 Task: Add Hilary's Eat Well Organic World's Best Veggie Burgers to the cart.
Action: Mouse moved to (22, 64)
Screenshot: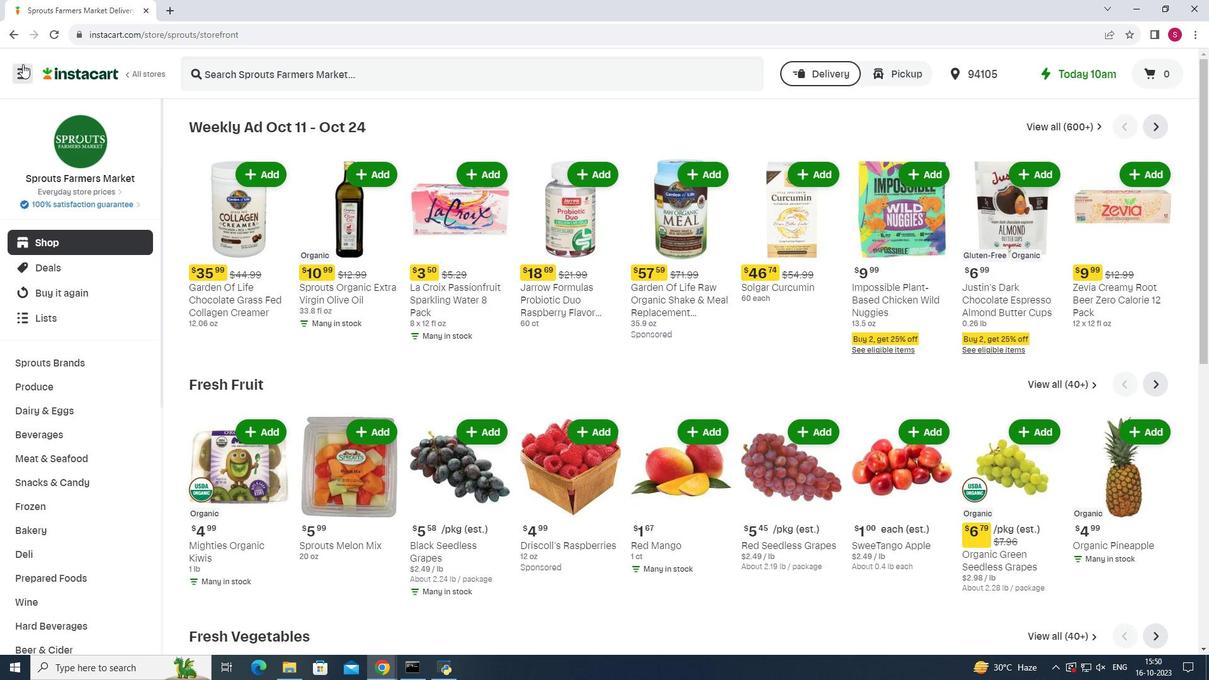 
Action: Mouse pressed left at (22, 64)
Screenshot: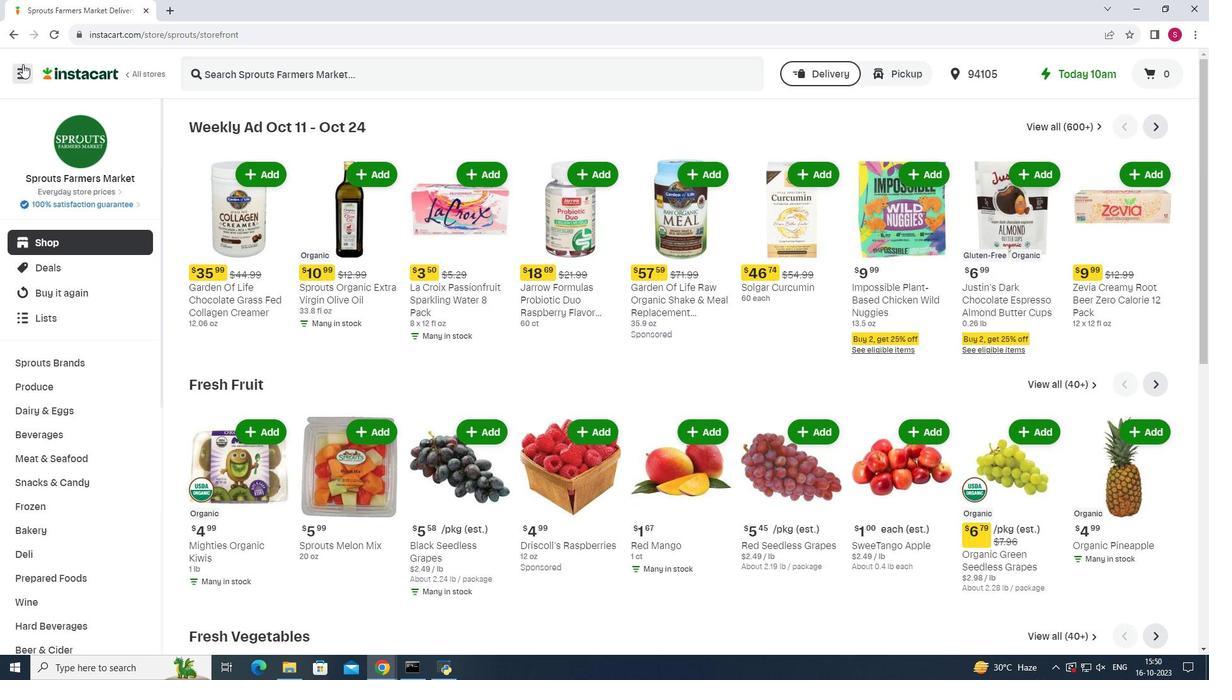 
Action: Mouse moved to (63, 331)
Screenshot: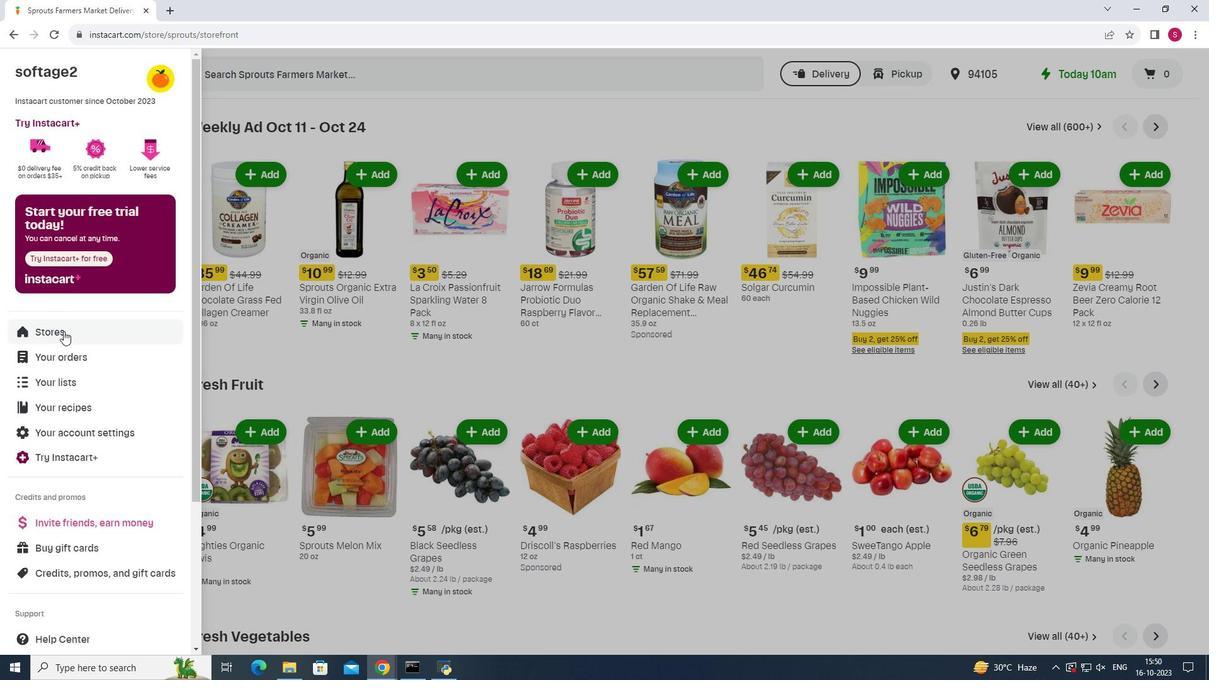 
Action: Mouse pressed left at (63, 331)
Screenshot: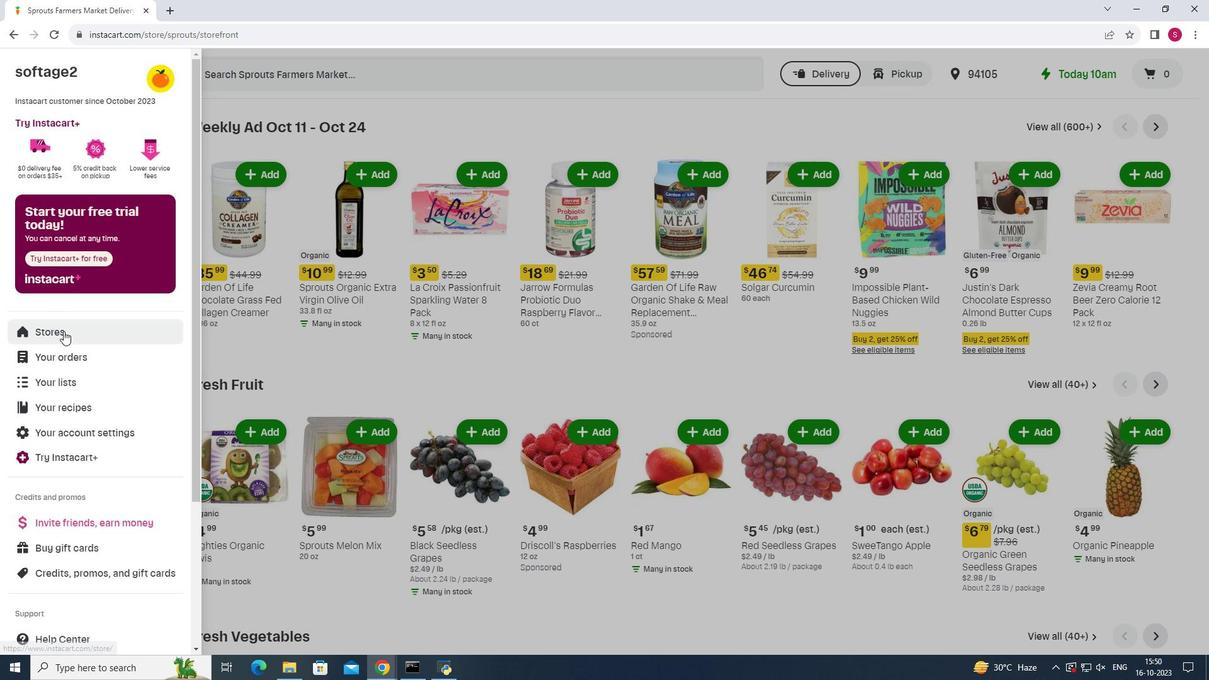 
Action: Mouse moved to (292, 112)
Screenshot: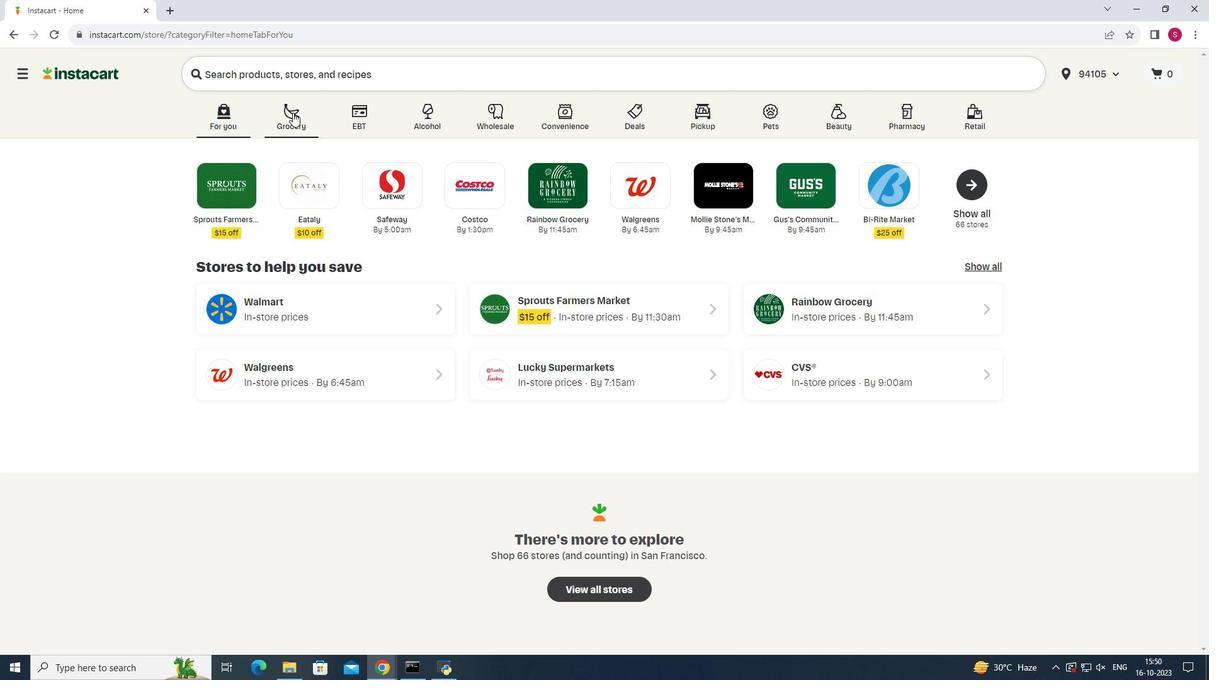 
Action: Mouse pressed left at (292, 112)
Screenshot: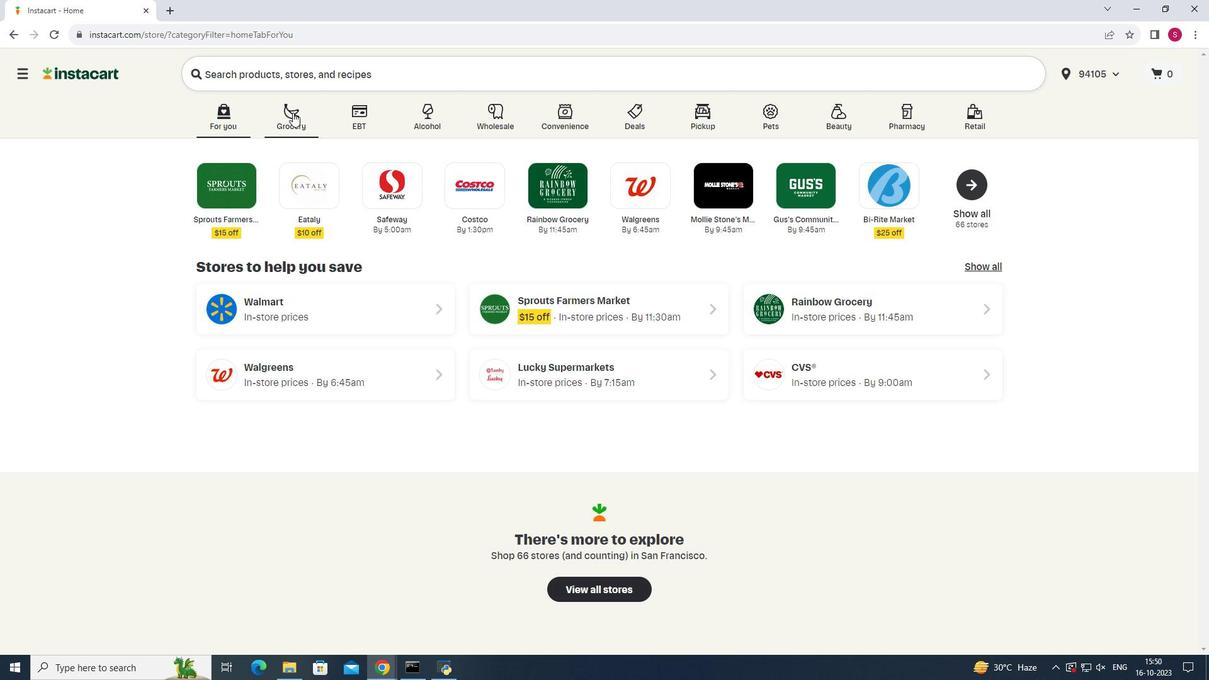 
Action: Mouse moved to (847, 180)
Screenshot: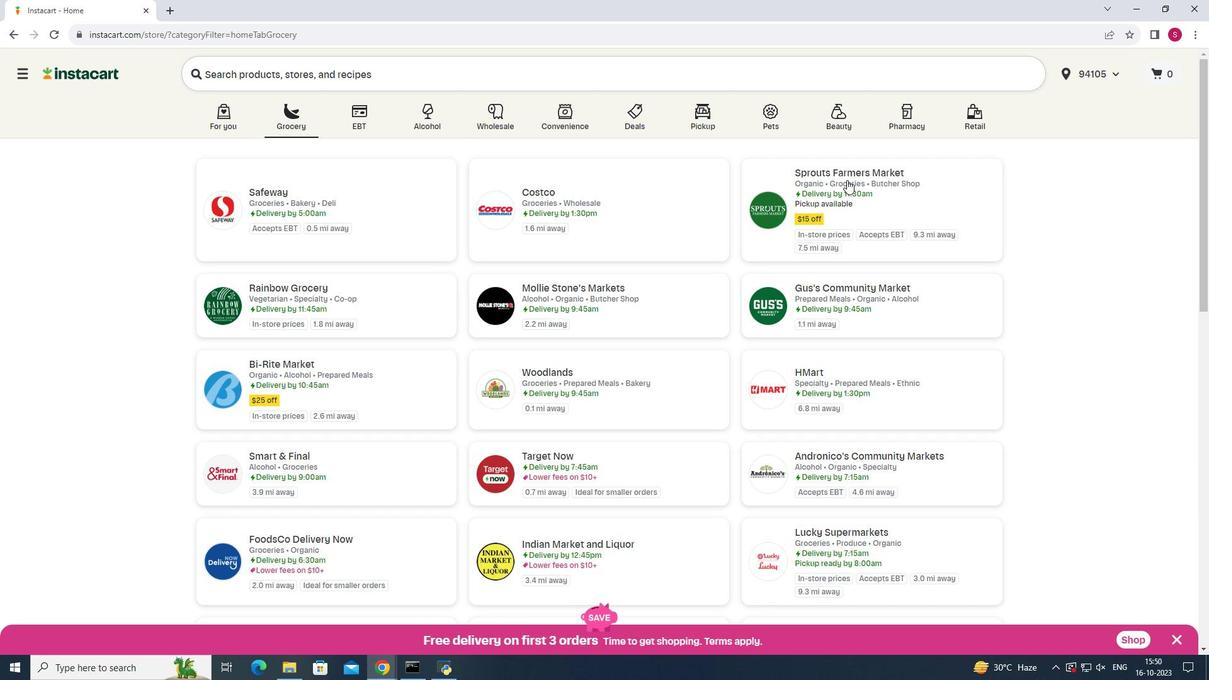 
Action: Mouse pressed left at (847, 180)
Screenshot: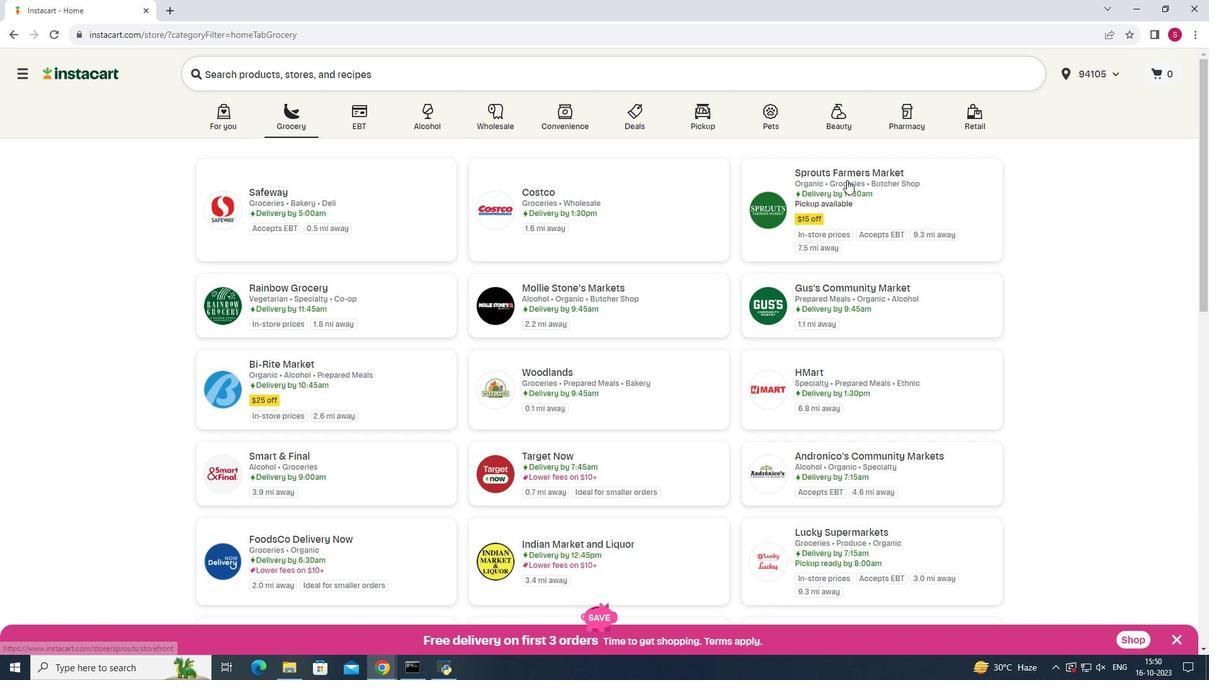 
Action: Mouse moved to (66, 459)
Screenshot: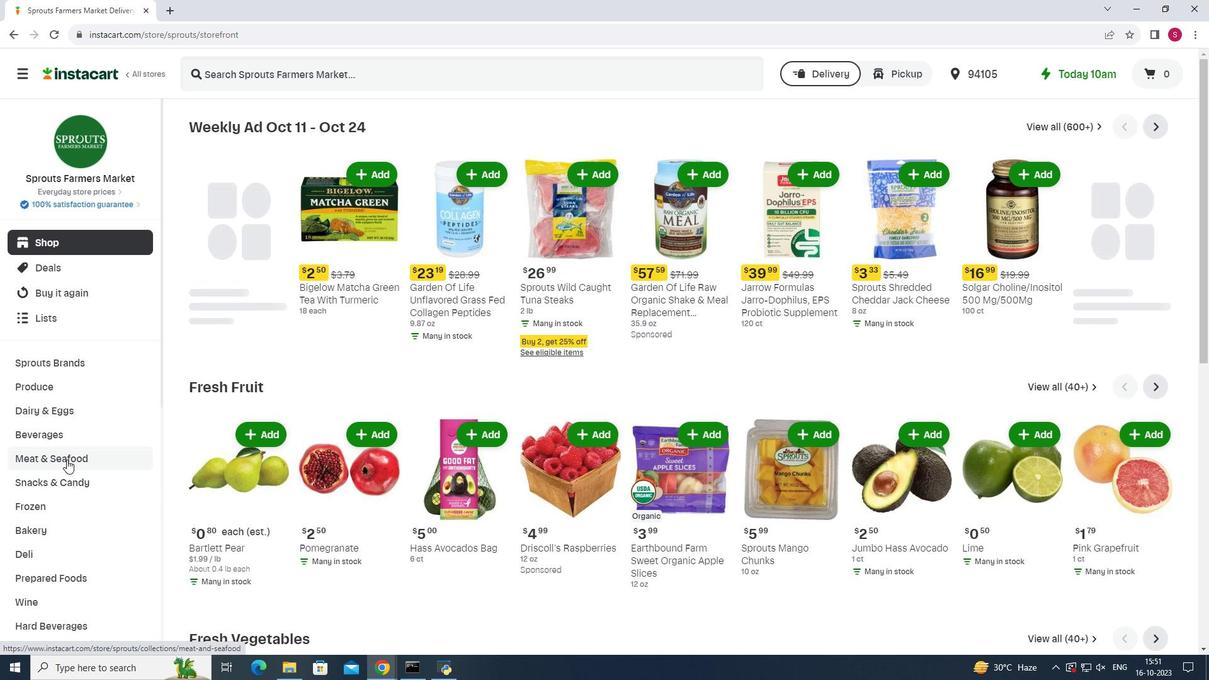 
Action: Mouse pressed left at (66, 459)
Screenshot: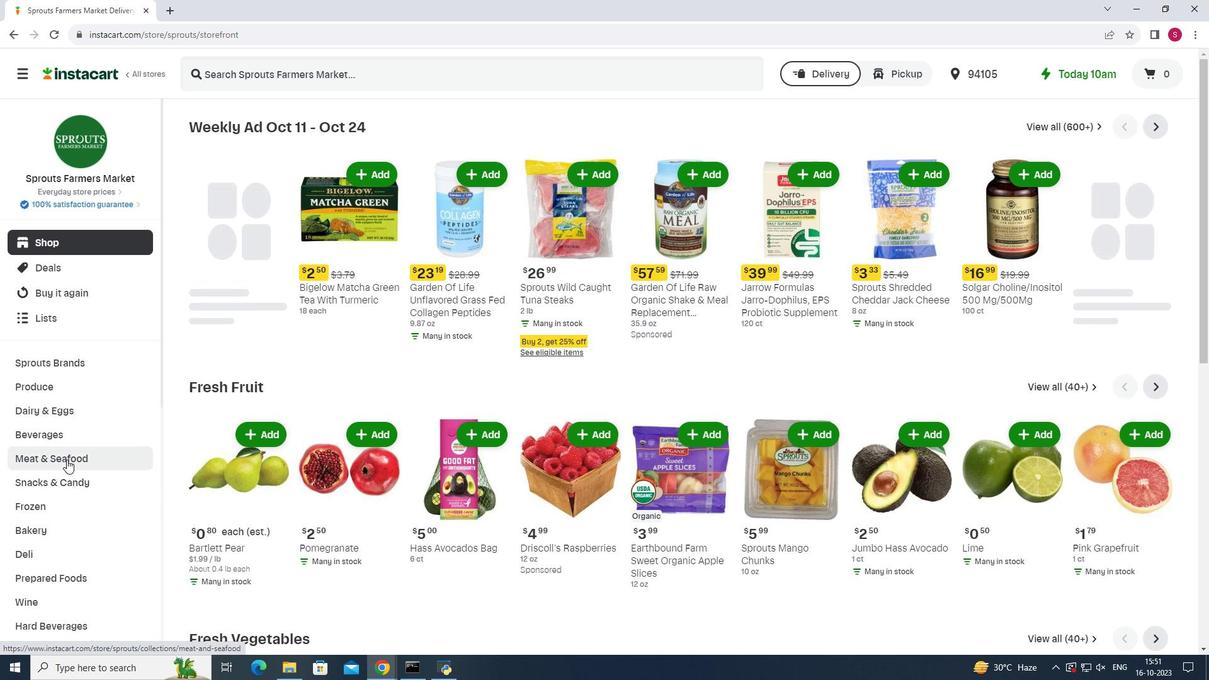 
Action: Mouse moved to (922, 156)
Screenshot: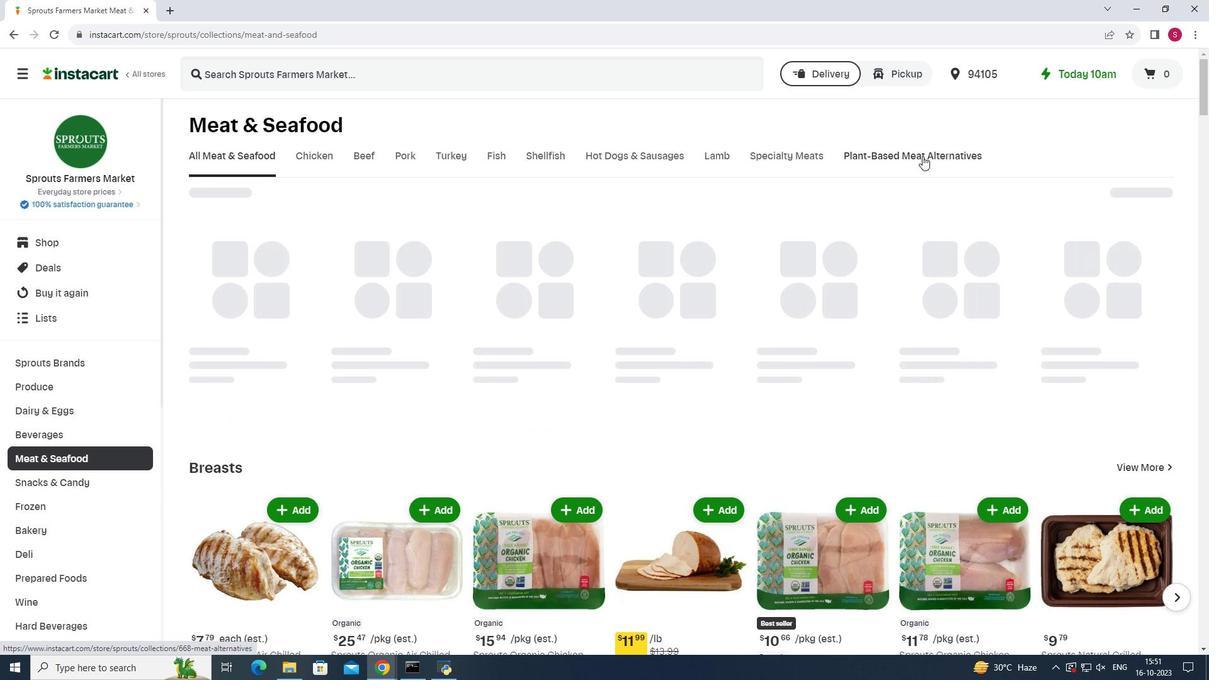 
Action: Mouse pressed left at (922, 156)
Screenshot: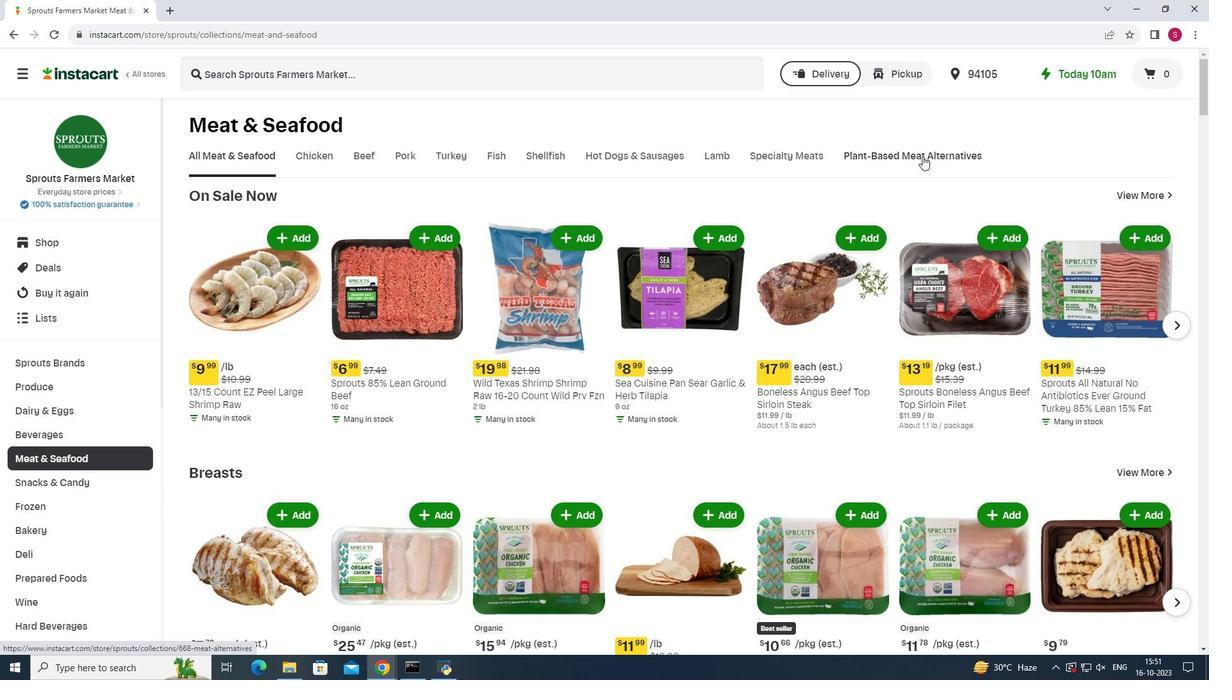 
Action: Mouse moved to (359, 212)
Screenshot: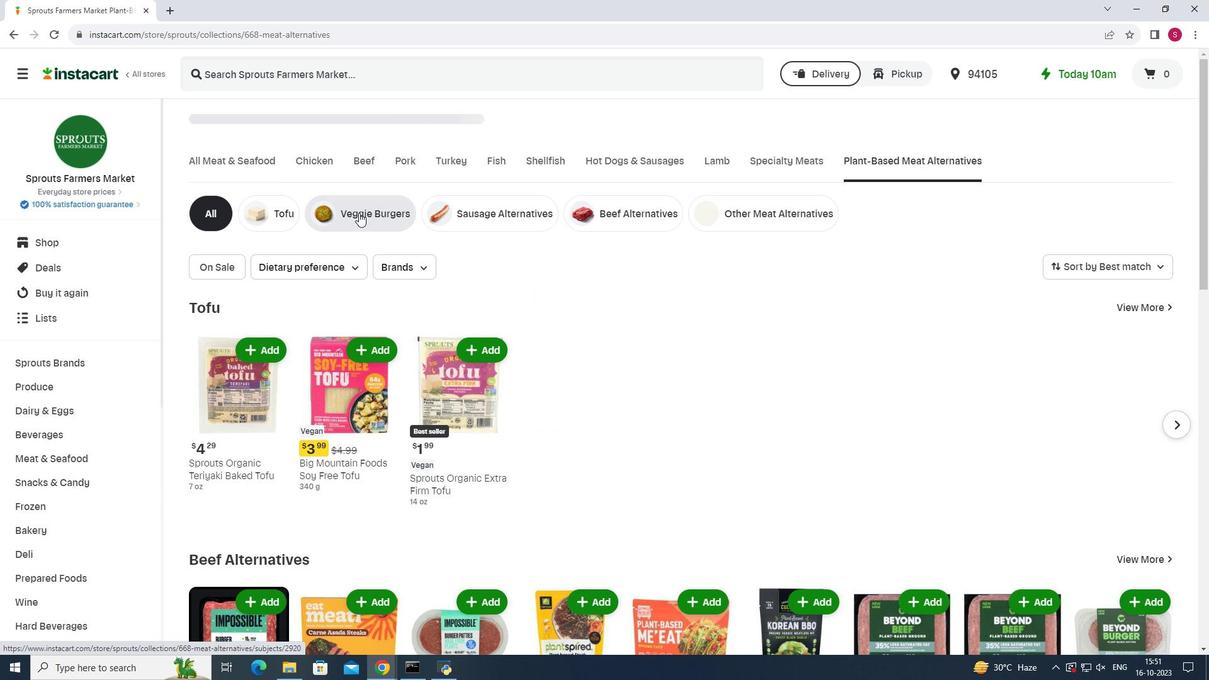 
Action: Mouse pressed left at (359, 212)
Screenshot: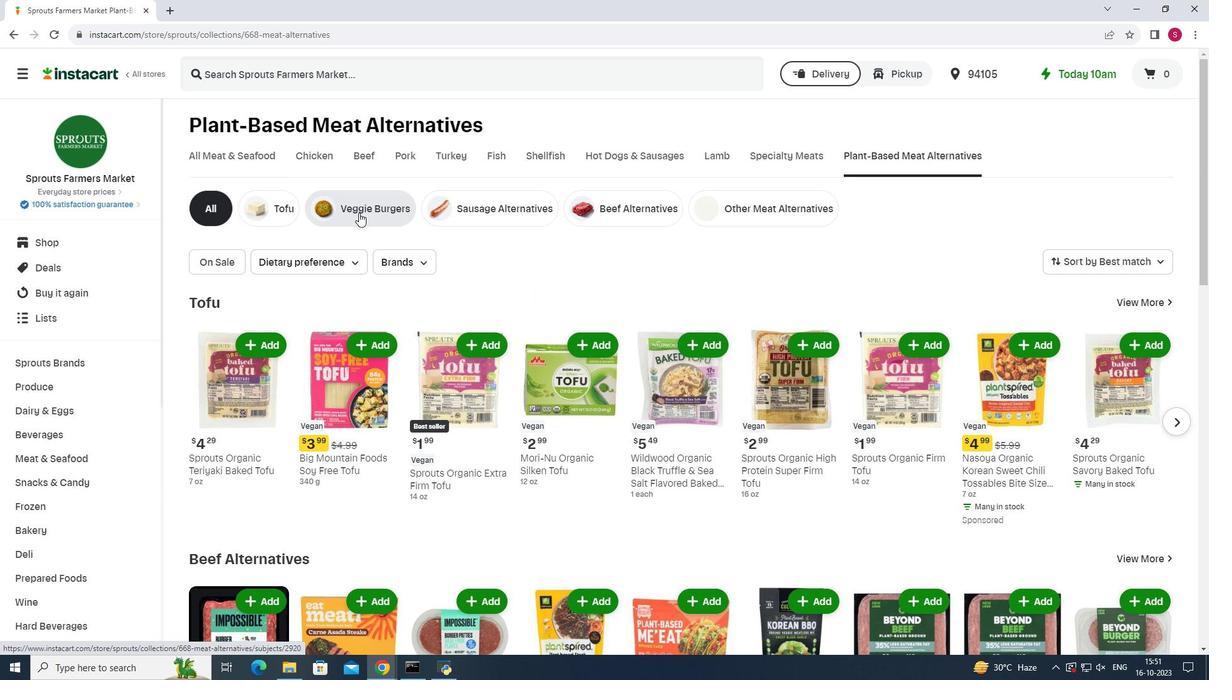 
Action: Mouse moved to (421, 73)
Screenshot: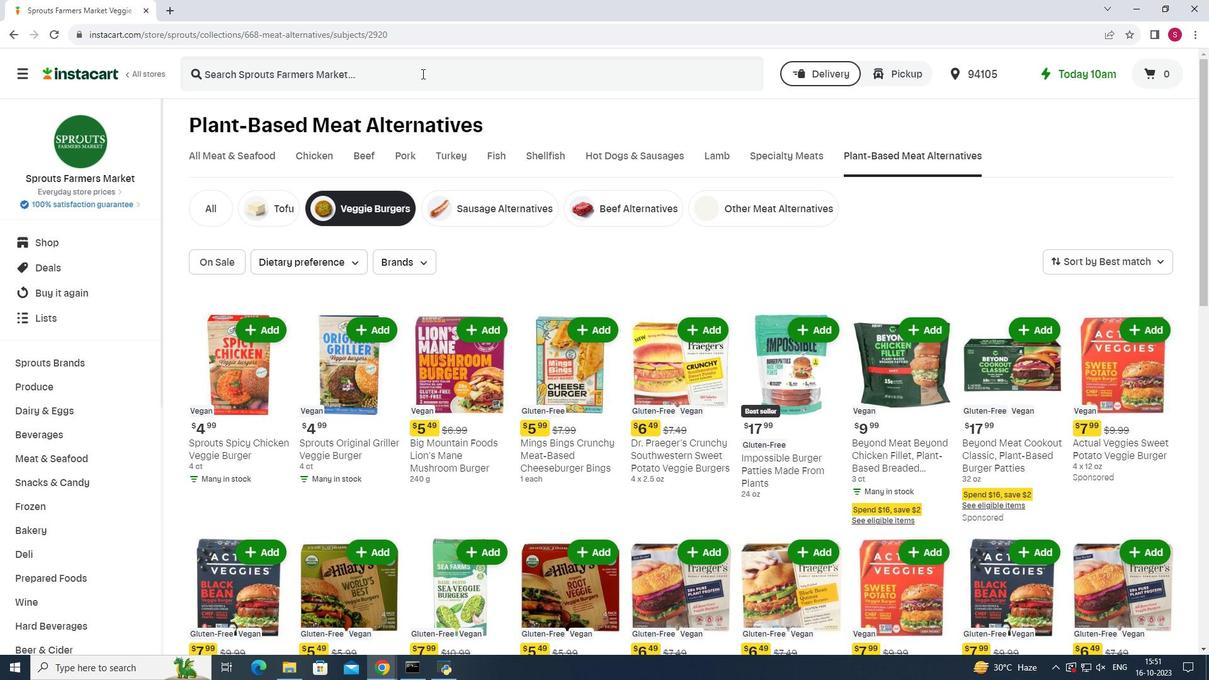
Action: Mouse pressed left at (421, 73)
Screenshot: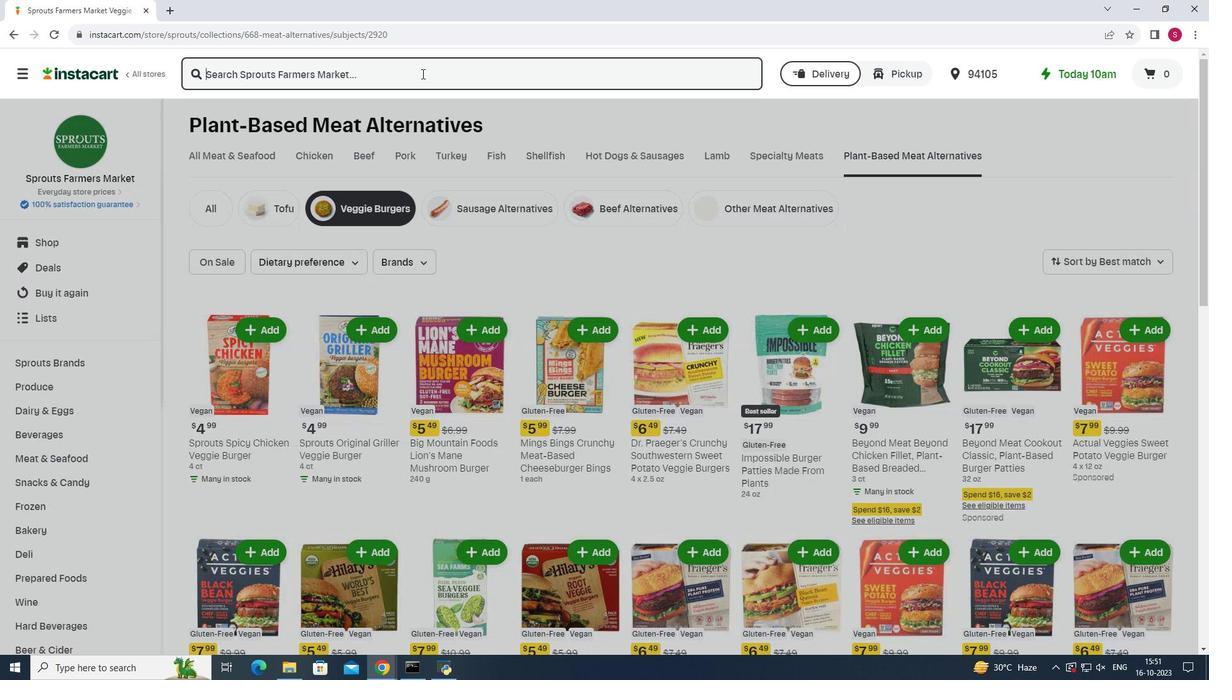 
Action: Key pressed <Key.shift>Hilary's<Key.space><Key.shift><Key.shift><Key.shift><Key.shift>EA<Key.backspace>at<Key.space><Key.shift>Well<Key.space><Key.shift><Key.shift><Key.shift><Key.shift><Key.shift><Key.shift><Key.shift><Key.shift><Key.shift><Key.shift>Organic<Key.space><Key.shift>World's<Key.space><Key.shift><Key.shift>Best<Key.space><Key.shift>Veggie<Key.space><Key.shift>Burgers<Key.enter>
Screenshot: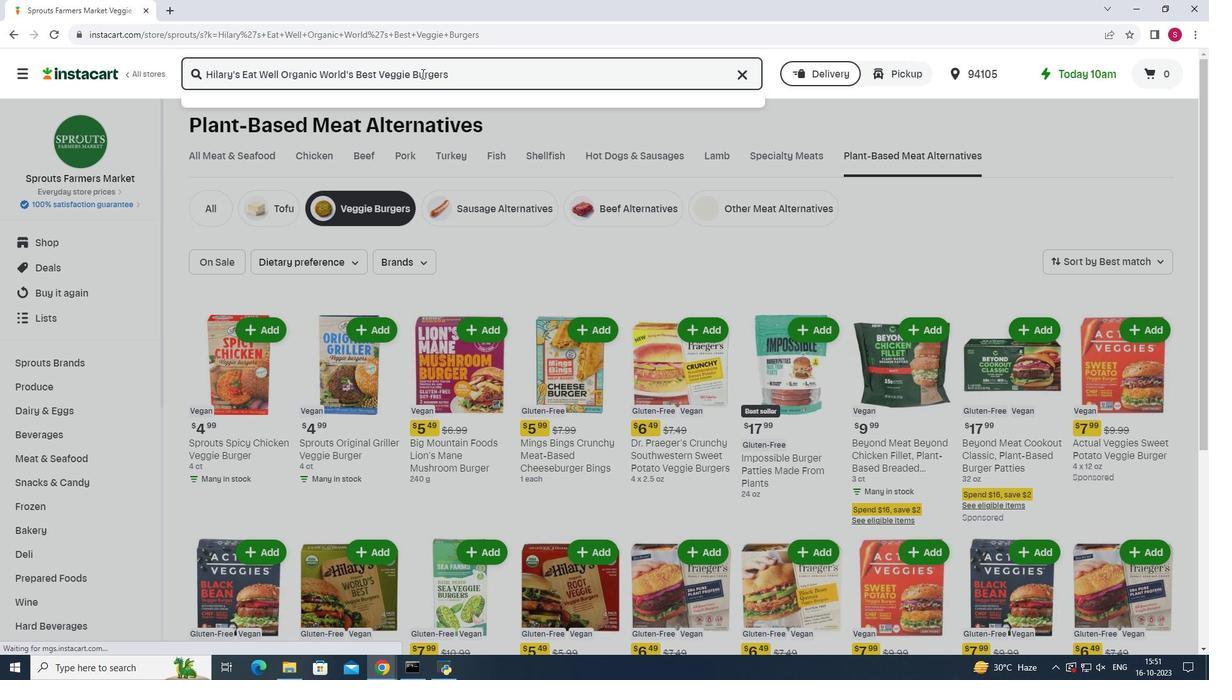 
Action: Mouse moved to (349, 202)
Screenshot: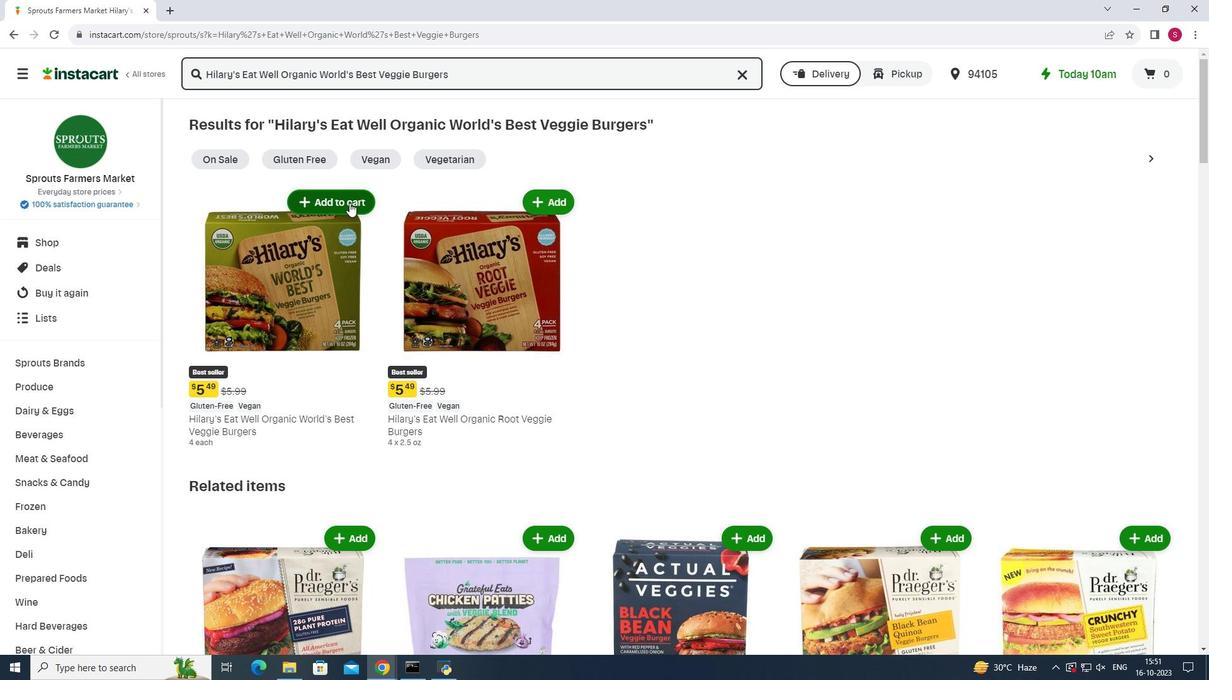 
Action: Mouse pressed left at (349, 202)
Screenshot: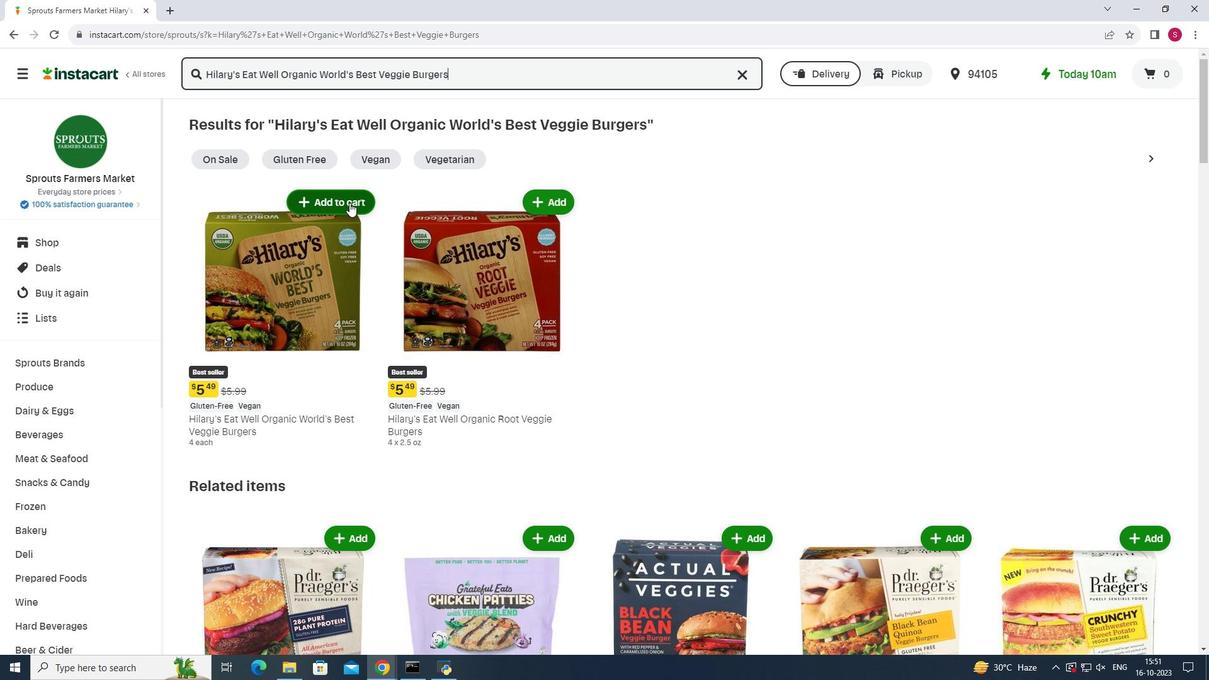 
Action: Mouse moved to (679, 185)
Screenshot: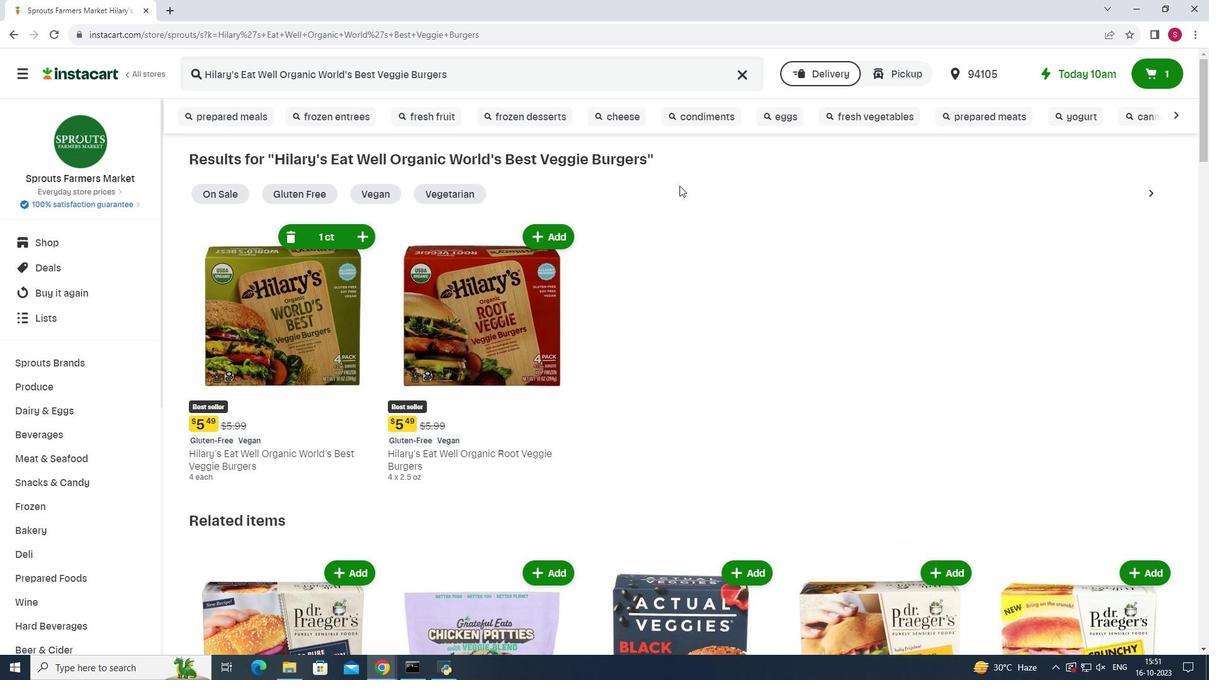 
